 Task: In the  document equity.odt Download file as 'Rich Text Format' Share this file with 'softage.5@softage.net' Insert the command  Editing
Action: Mouse moved to (41, 85)
Screenshot: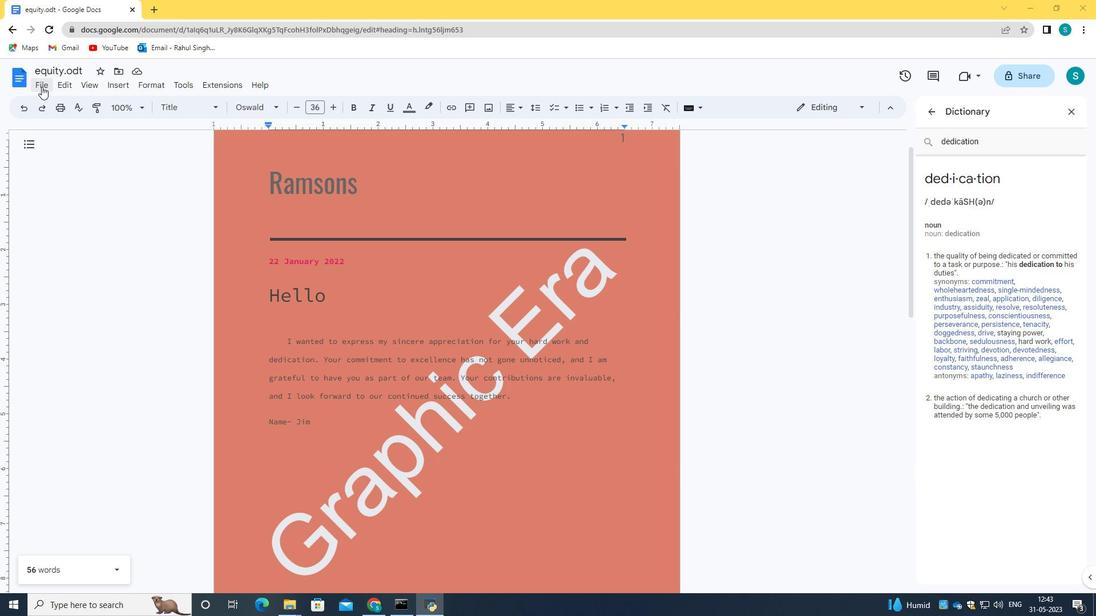 
Action: Mouse pressed left at (41, 85)
Screenshot: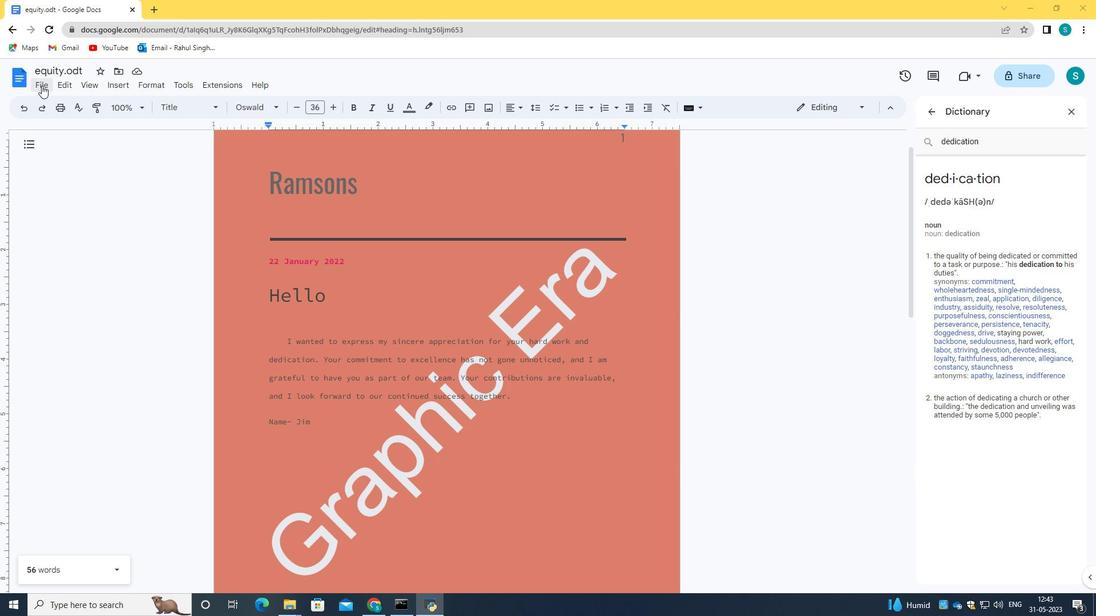 
Action: Mouse moved to (256, 248)
Screenshot: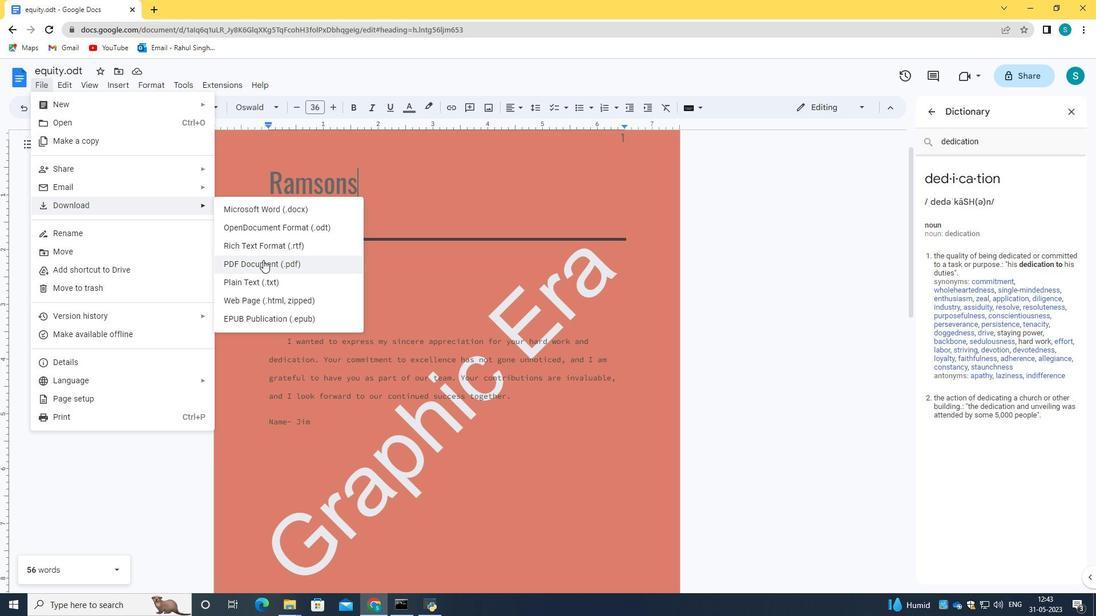 
Action: Mouse pressed left at (256, 248)
Screenshot: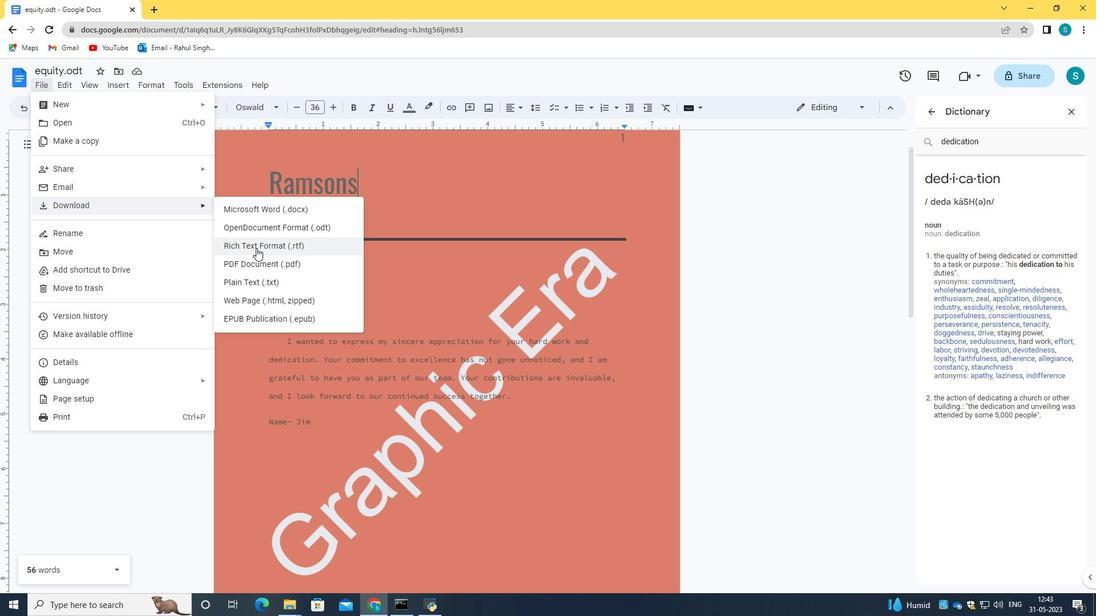 
Action: Mouse moved to (36, 83)
Screenshot: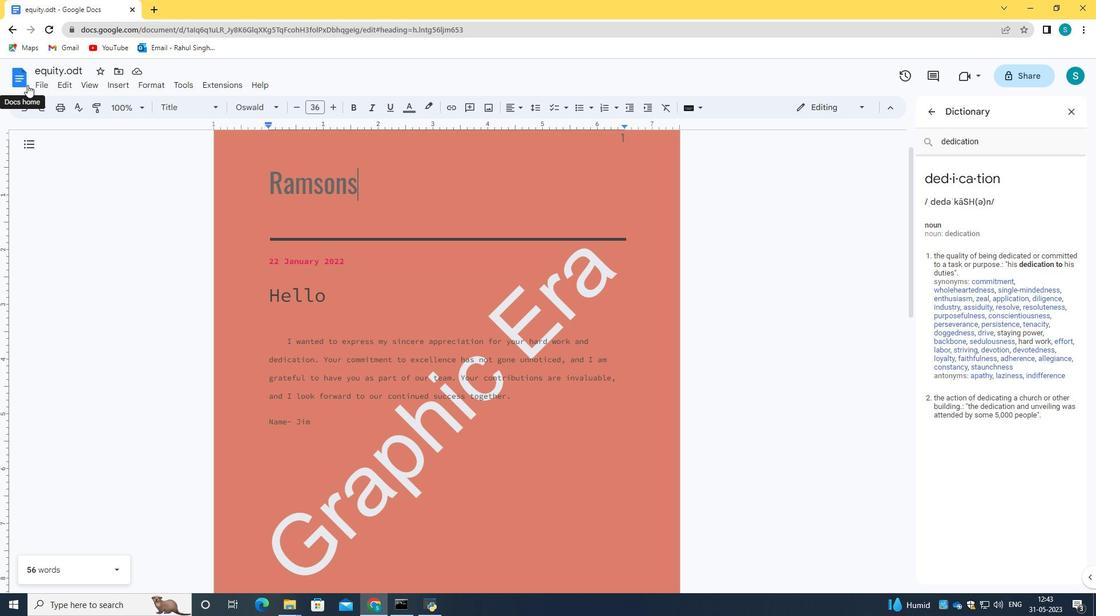 
Action: Mouse pressed left at (36, 83)
Screenshot: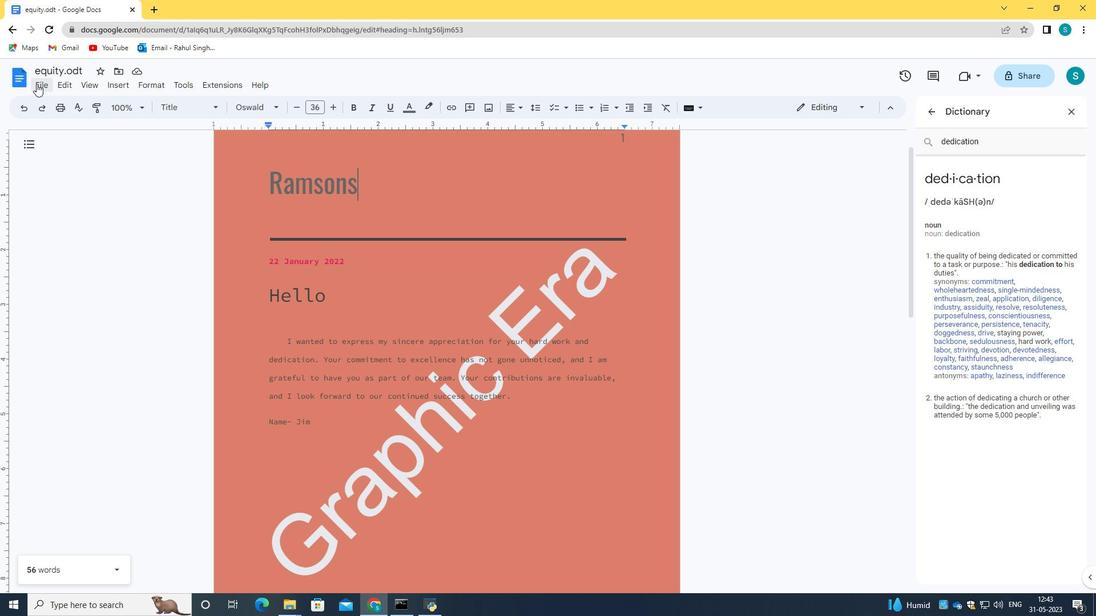 
Action: Mouse moved to (228, 247)
Screenshot: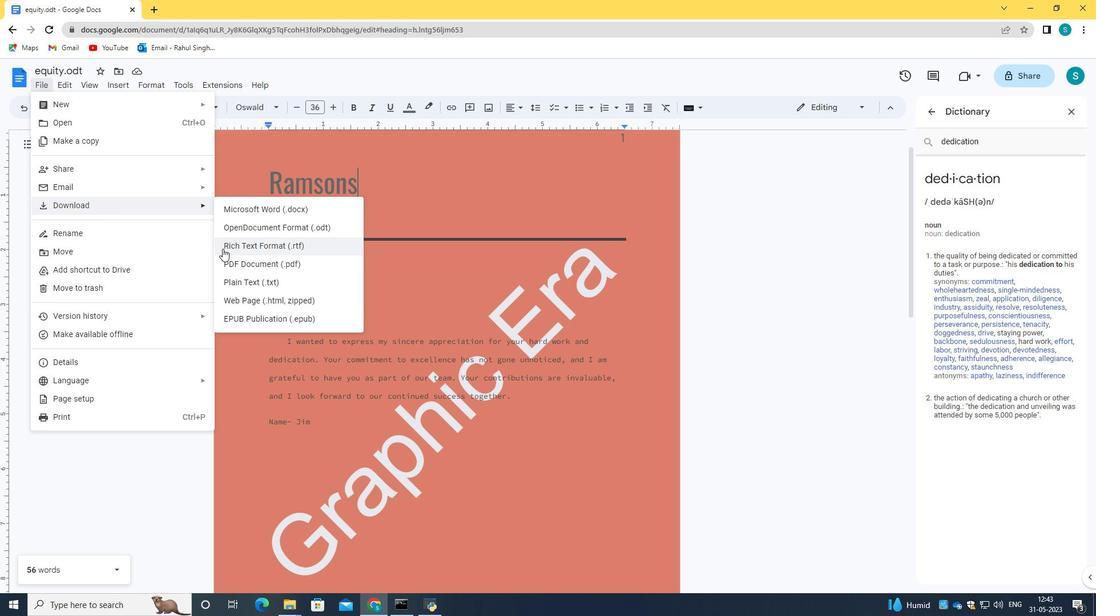 
Action: Mouse pressed left at (228, 247)
Screenshot: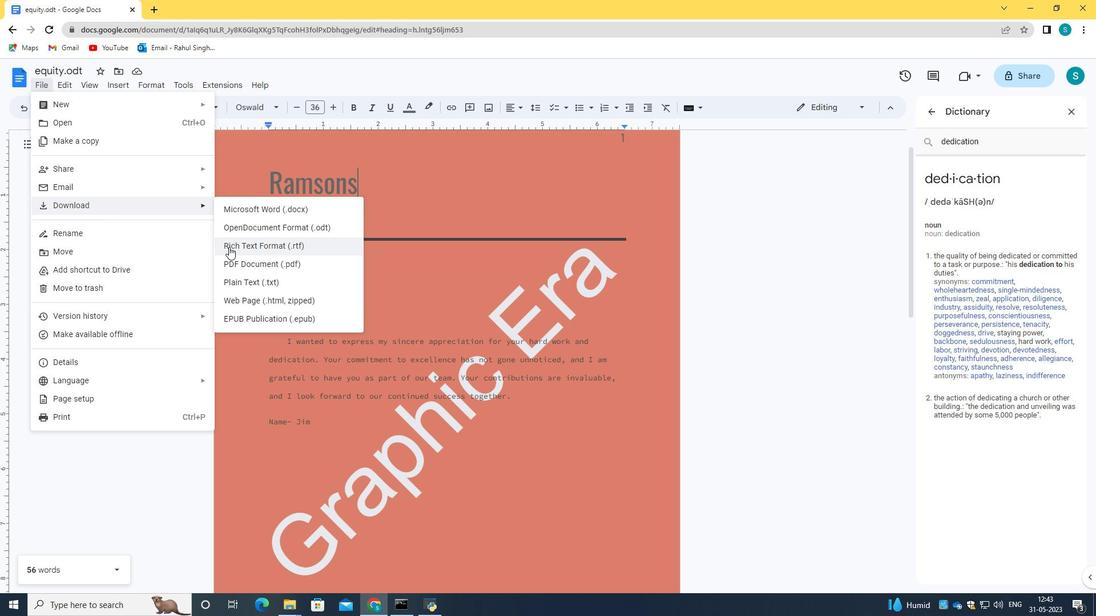 
Action: Mouse moved to (556, 355)
Screenshot: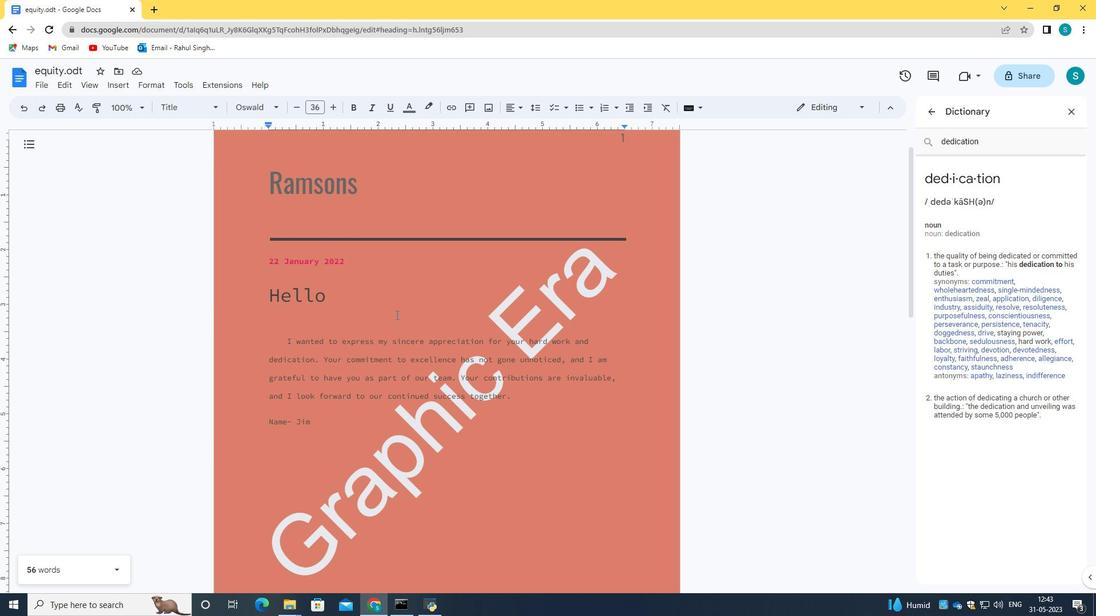 
Action: Mouse scrolled (556, 355) with delta (0, 0)
Screenshot: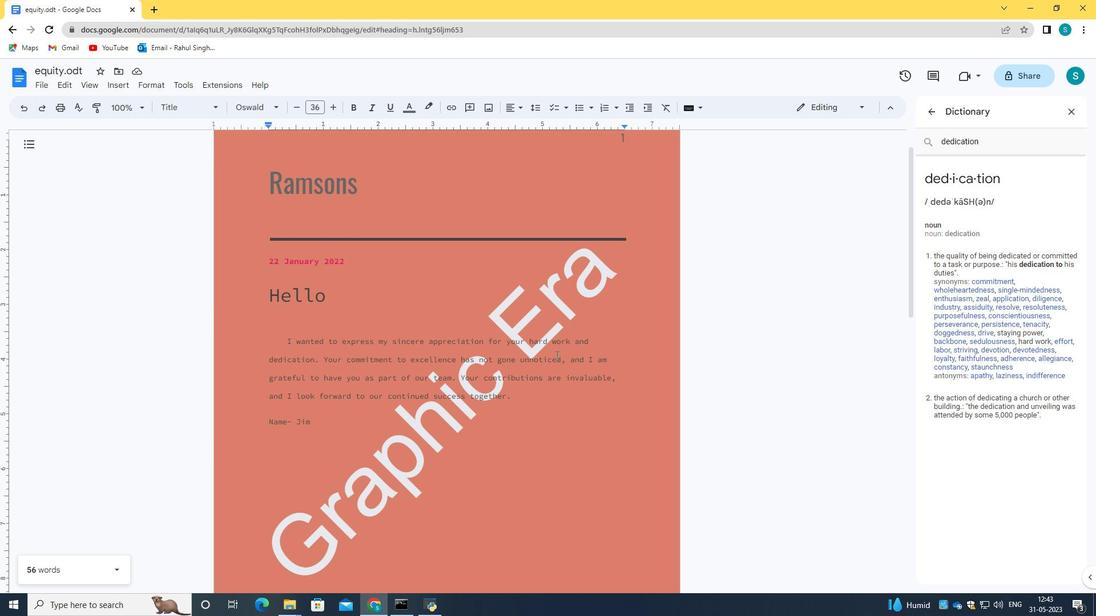 
Action: Mouse scrolled (556, 355) with delta (0, 0)
Screenshot: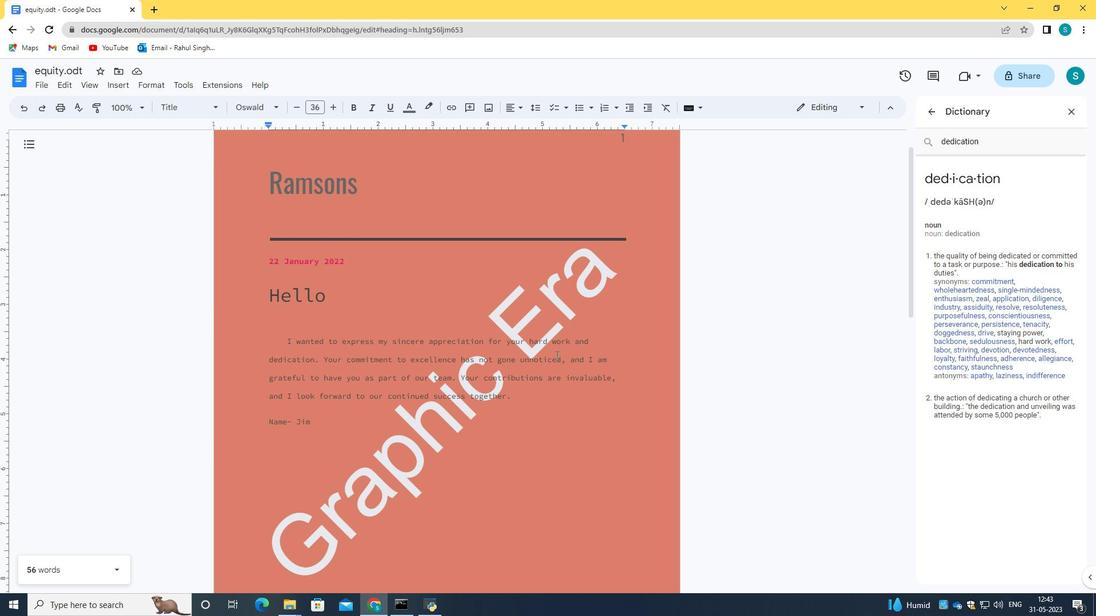 
Action: Mouse scrolled (556, 356) with delta (0, 0)
Screenshot: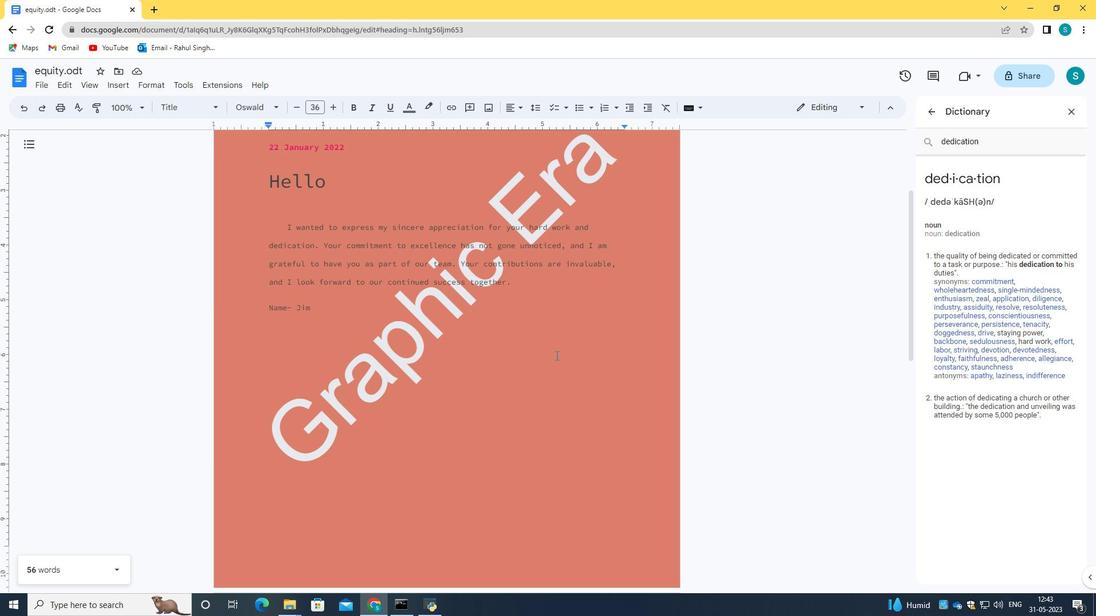 
Action: Mouse scrolled (556, 356) with delta (0, 0)
Screenshot: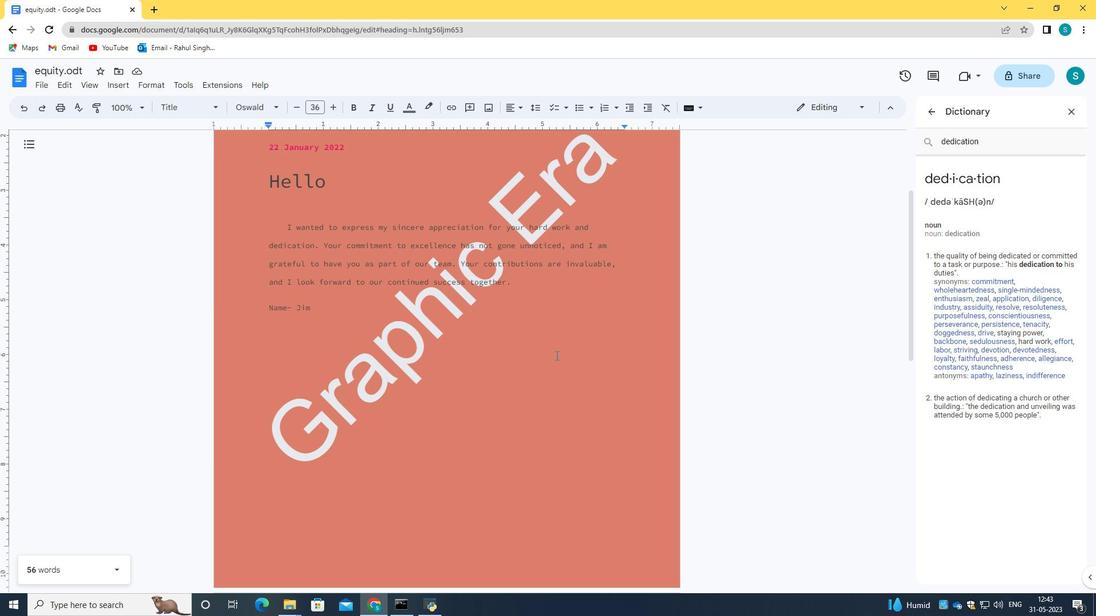
Action: Mouse moved to (37, 83)
Screenshot: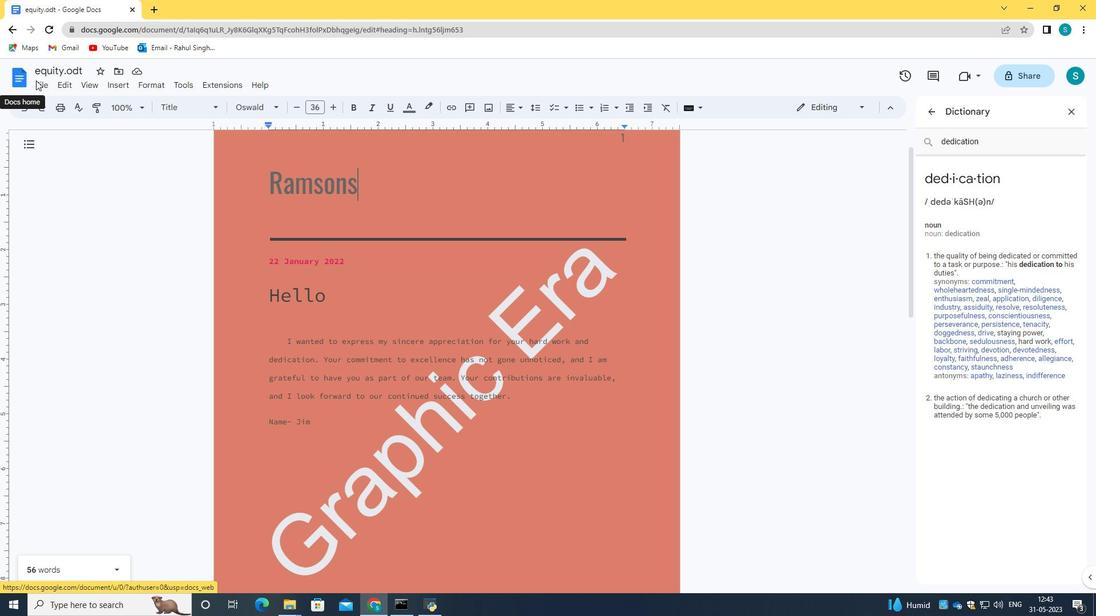 
Action: Mouse pressed left at (37, 83)
Screenshot: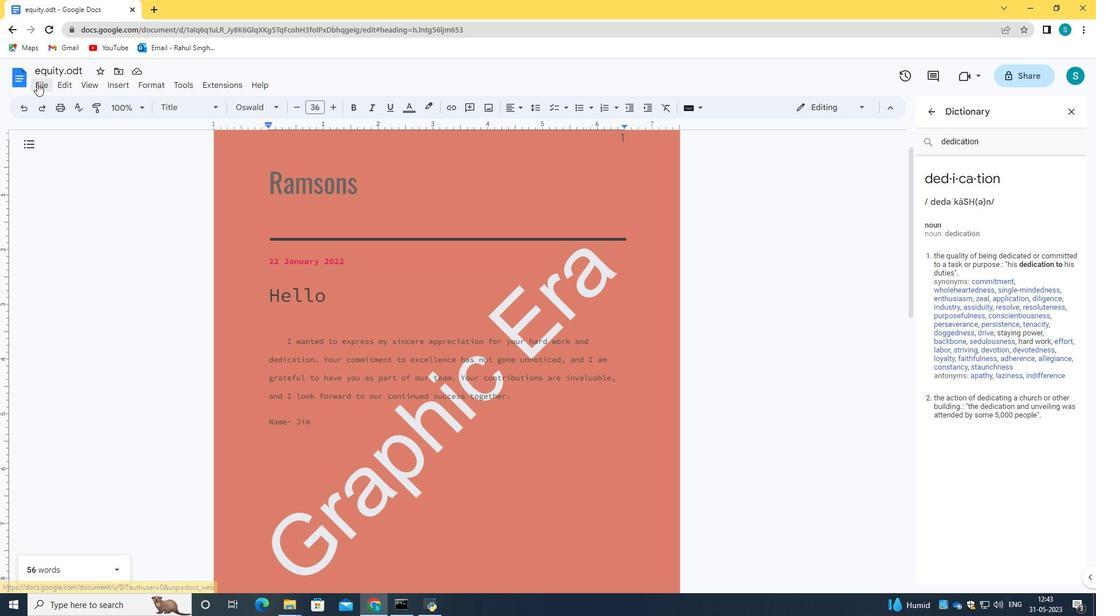 
Action: Mouse moved to (243, 176)
Screenshot: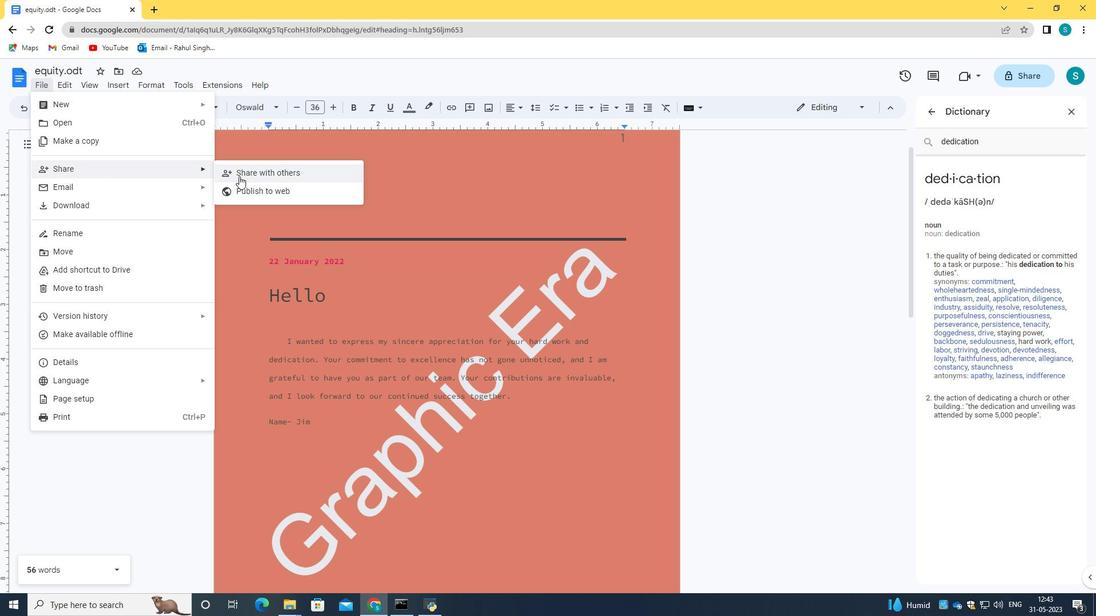 
Action: Mouse pressed left at (243, 176)
Screenshot: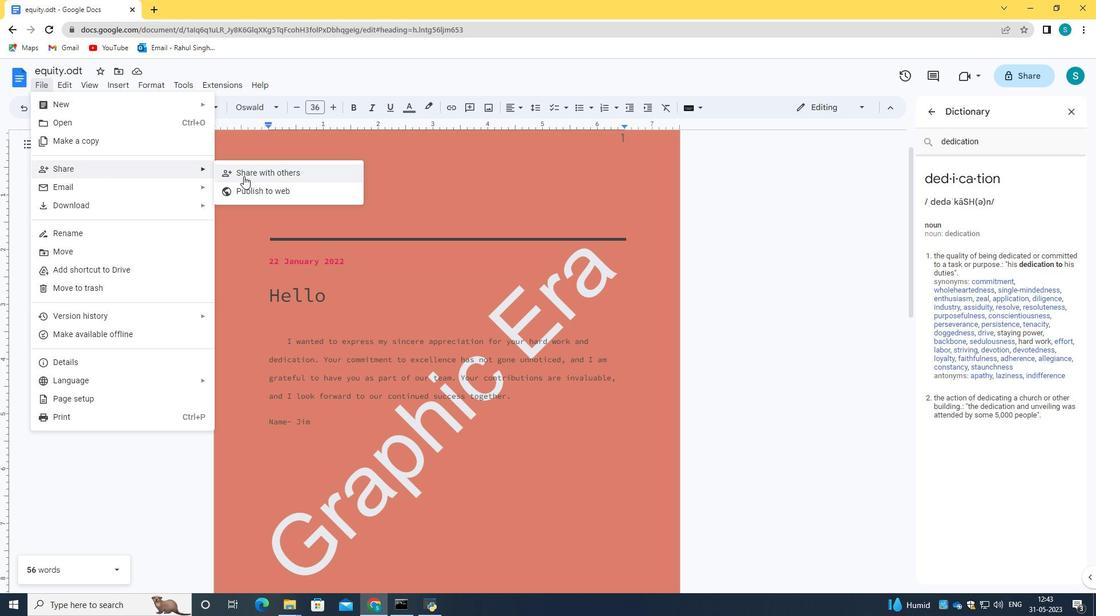 
Action: Key pressed softage.5<Key.shift>@softage.net
Screenshot: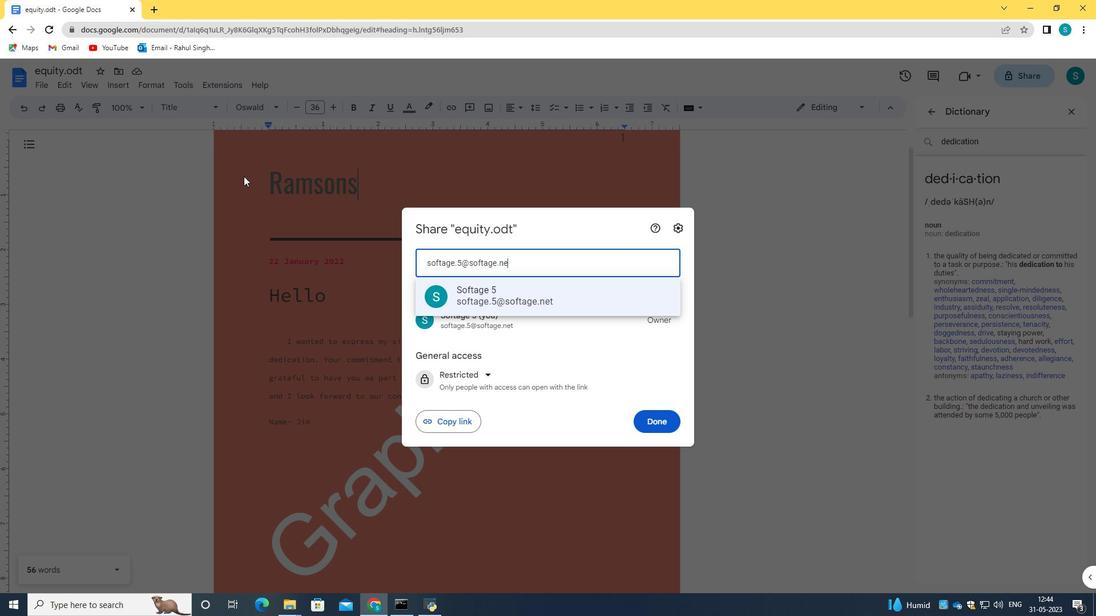 
Action: Mouse moved to (503, 301)
Screenshot: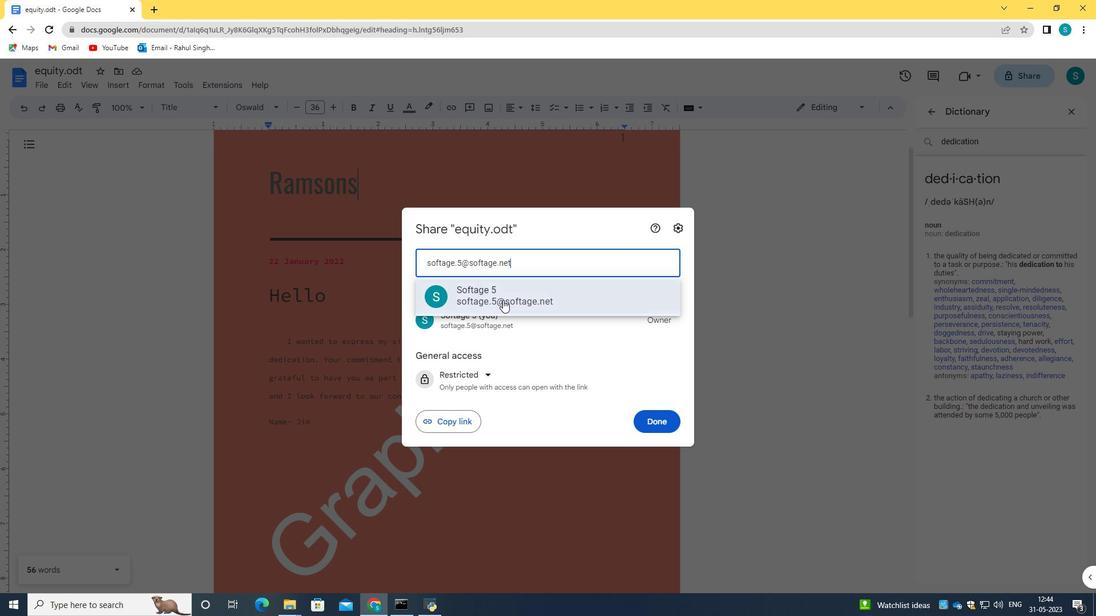 
Action: Mouse pressed left at (503, 301)
Screenshot: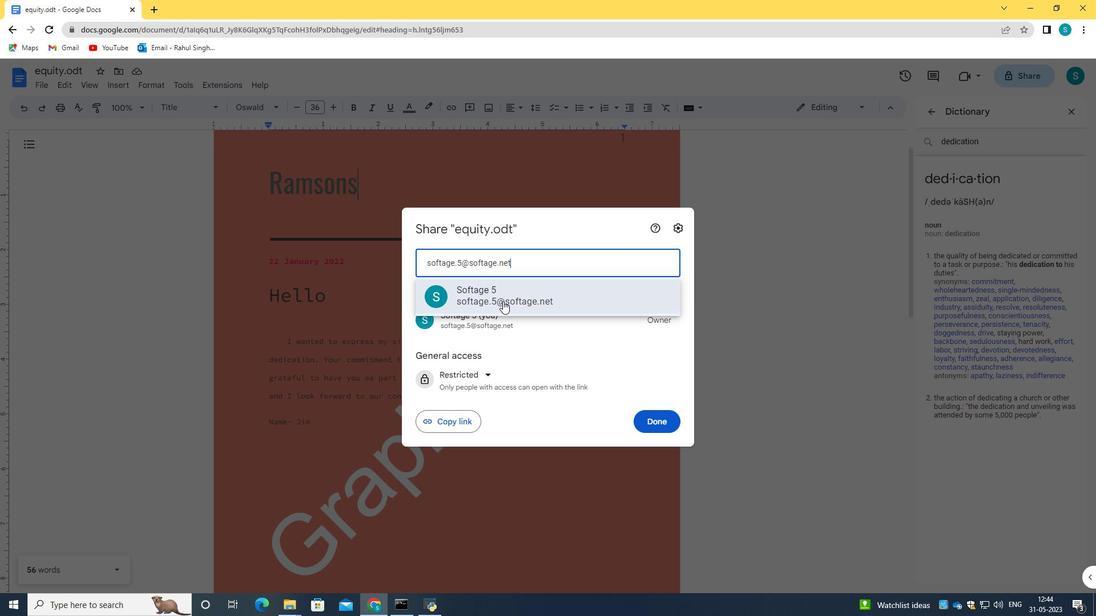 
Action: Mouse moved to (540, 355)
Screenshot: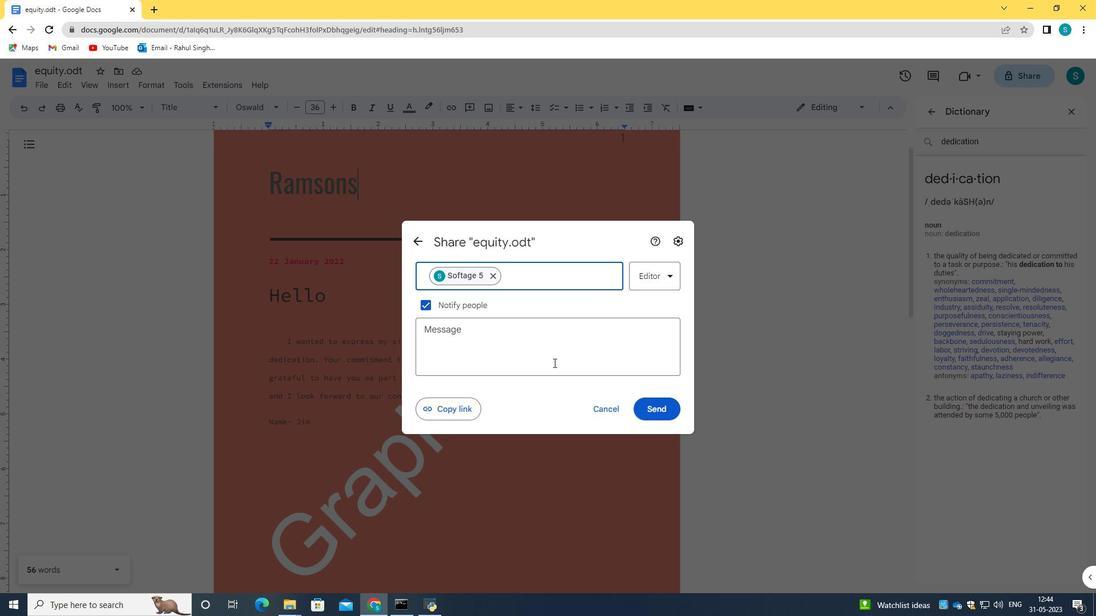 
Action: Mouse pressed left at (540, 355)
Screenshot: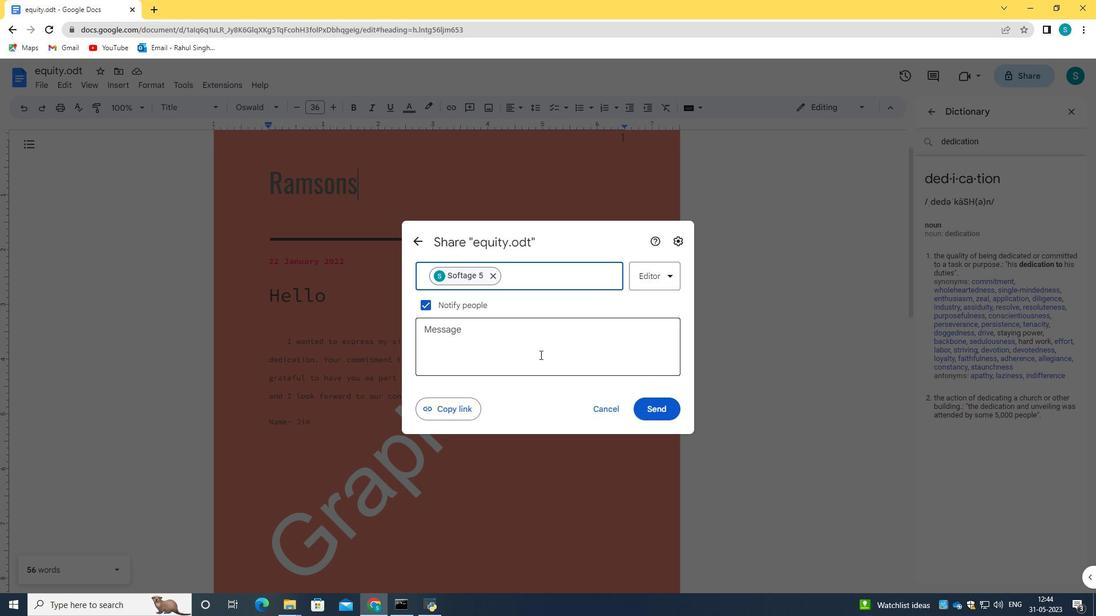 
Action: Key pressed <Key.caps_lock>E<Key.caps_lock>diting
Screenshot: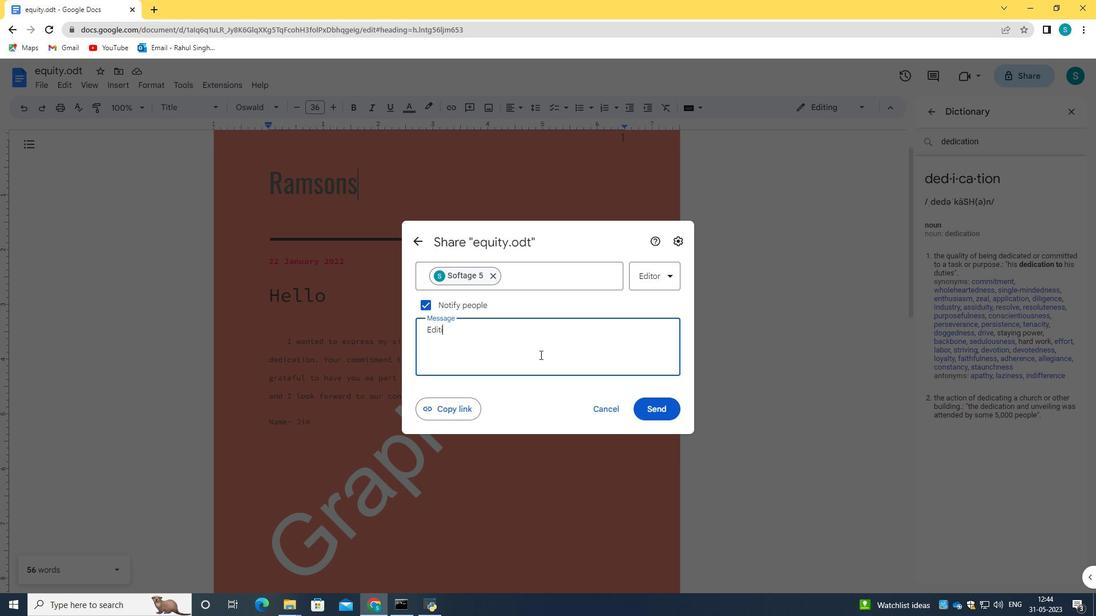 
Action: Mouse moved to (649, 405)
Screenshot: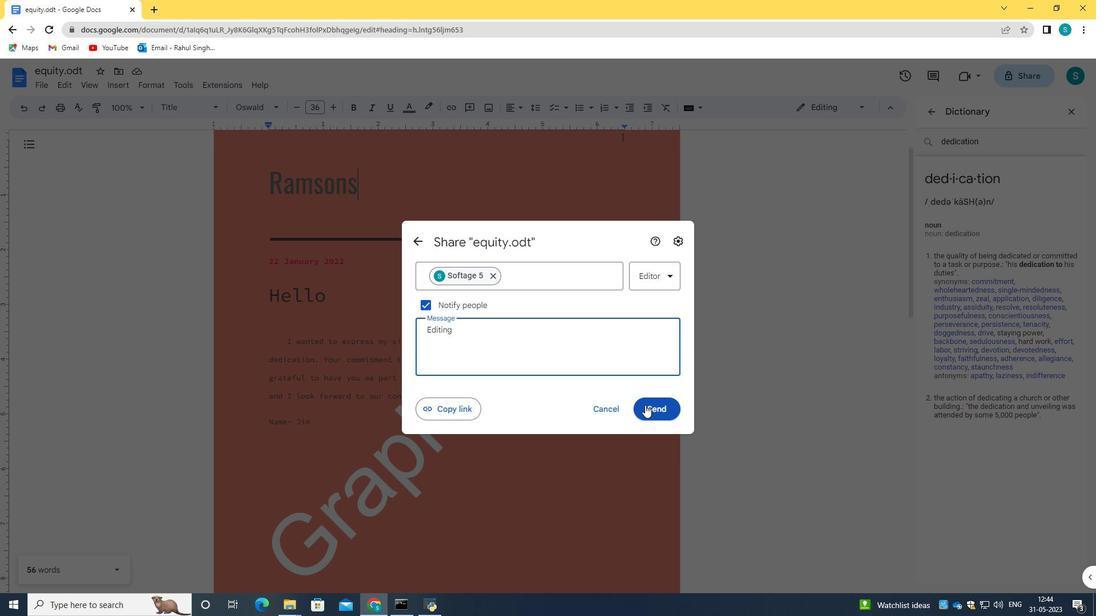 
Action: Mouse pressed left at (649, 405)
Screenshot: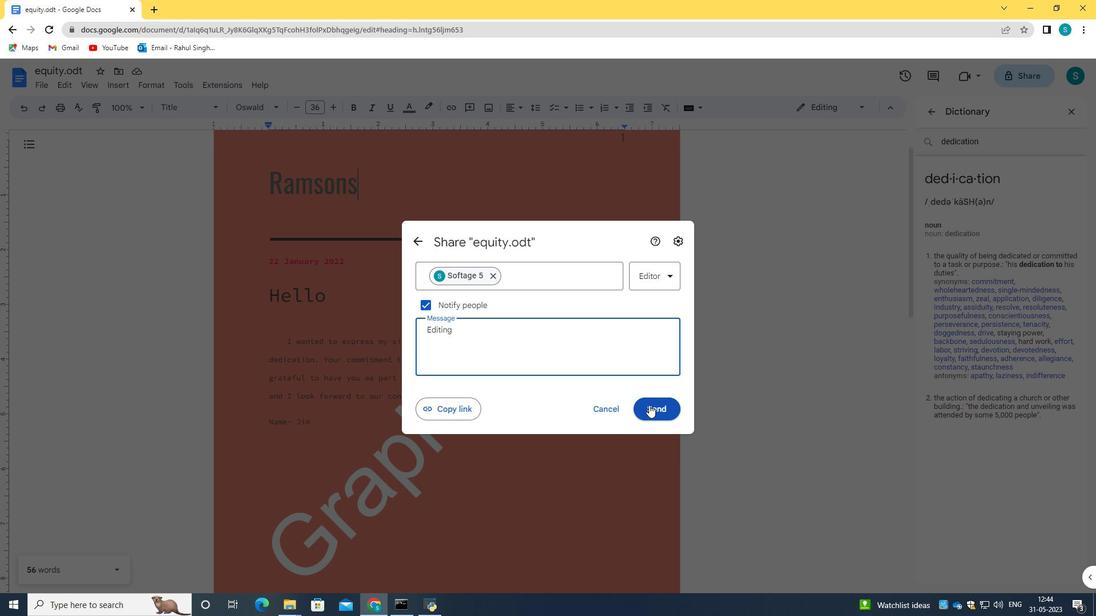 
Action: Mouse moved to (461, 236)
Screenshot: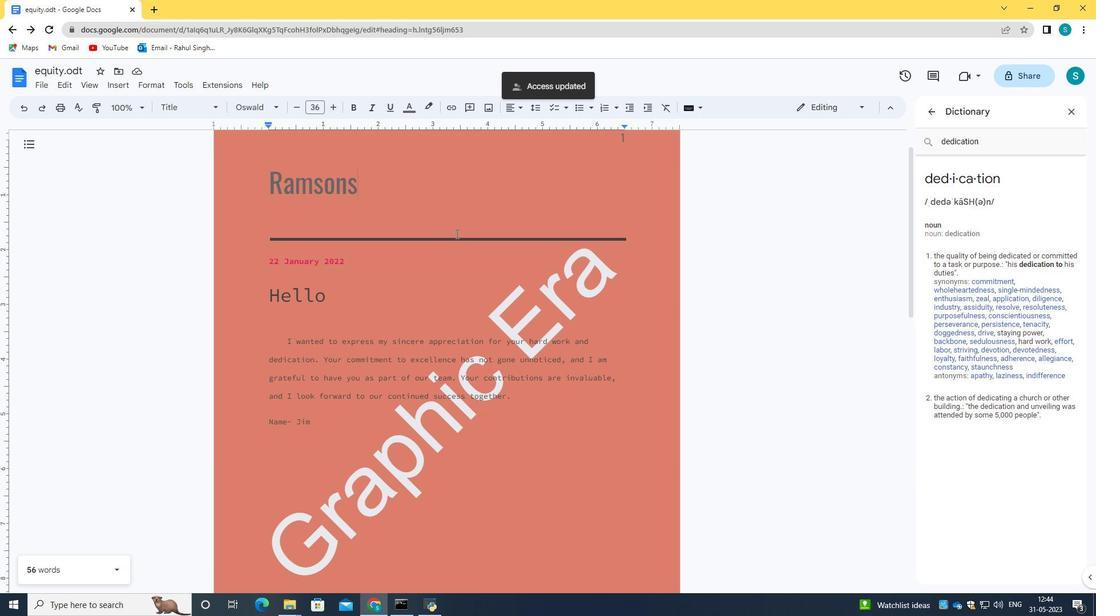 
